 Task: Schedule a session for the global citizenship seminar.
Action: Mouse moved to (69, 110)
Screenshot: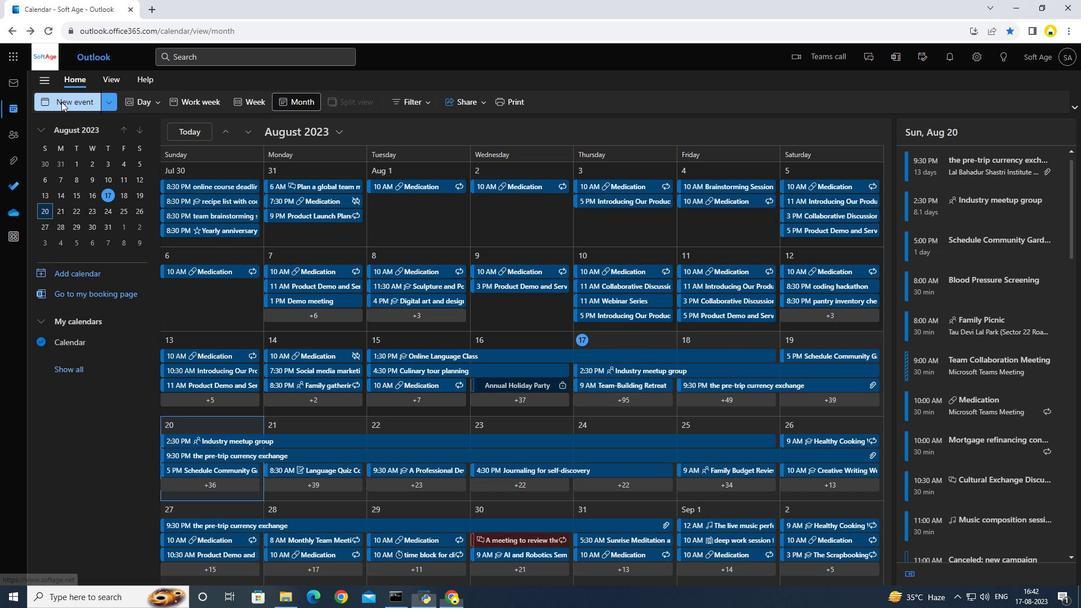 
Action: Mouse pressed left at (69, 110)
Screenshot: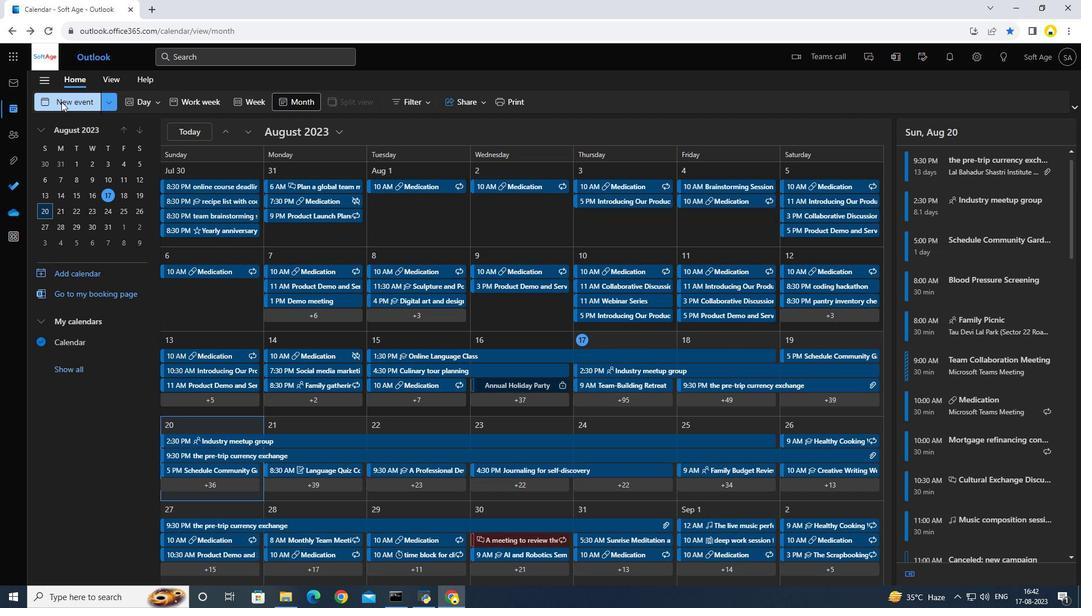 
Action: Mouse moved to (312, 184)
Screenshot: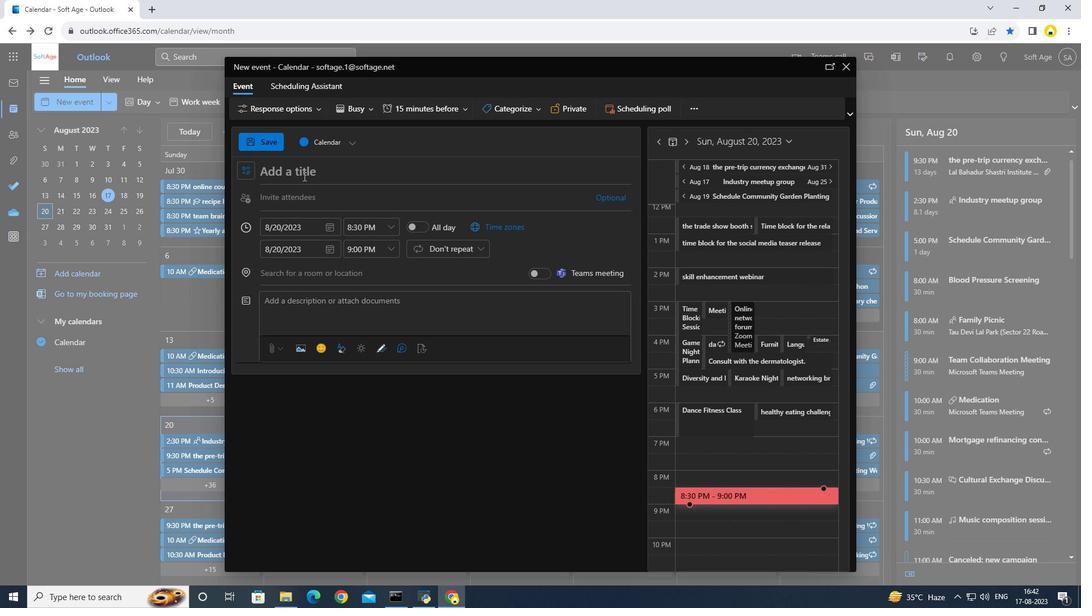 
Action: Key pressed <Key.caps_lock>S<Key.caps_lock>ession<Key.space>for<Key.space>the<Key.space>global<Key.space>citizenship<Key.space>seminar
Screenshot: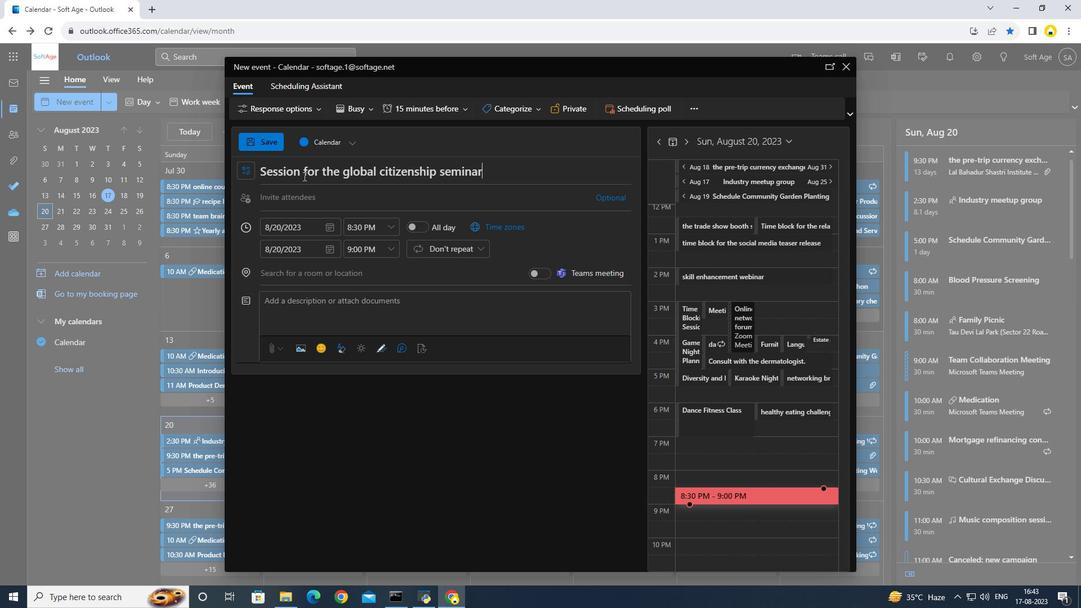 
Action: Mouse moved to (393, 236)
Screenshot: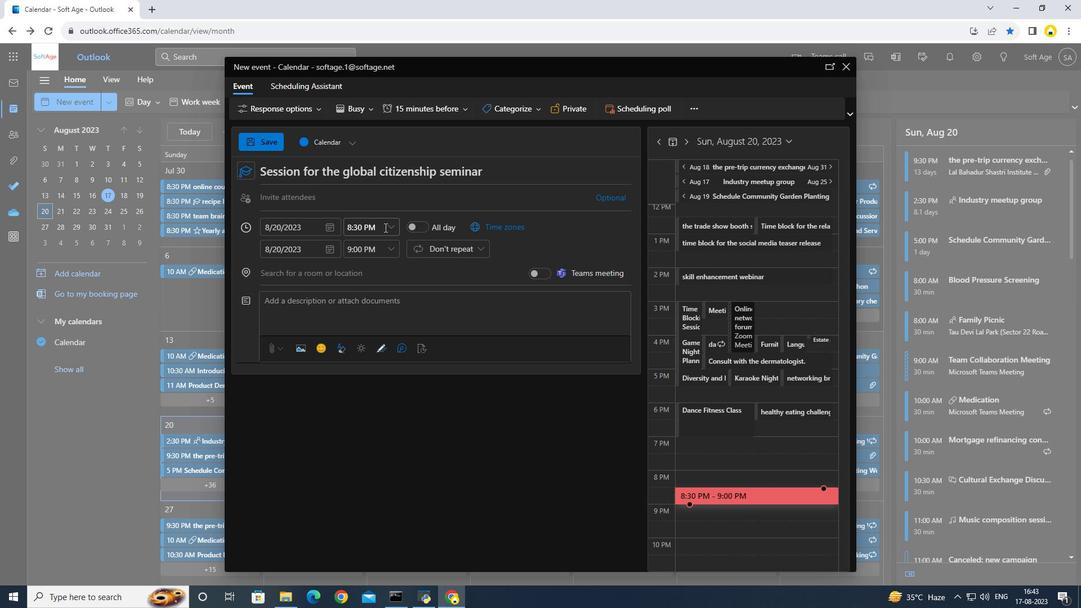 
Action: Mouse pressed left at (393, 236)
Screenshot: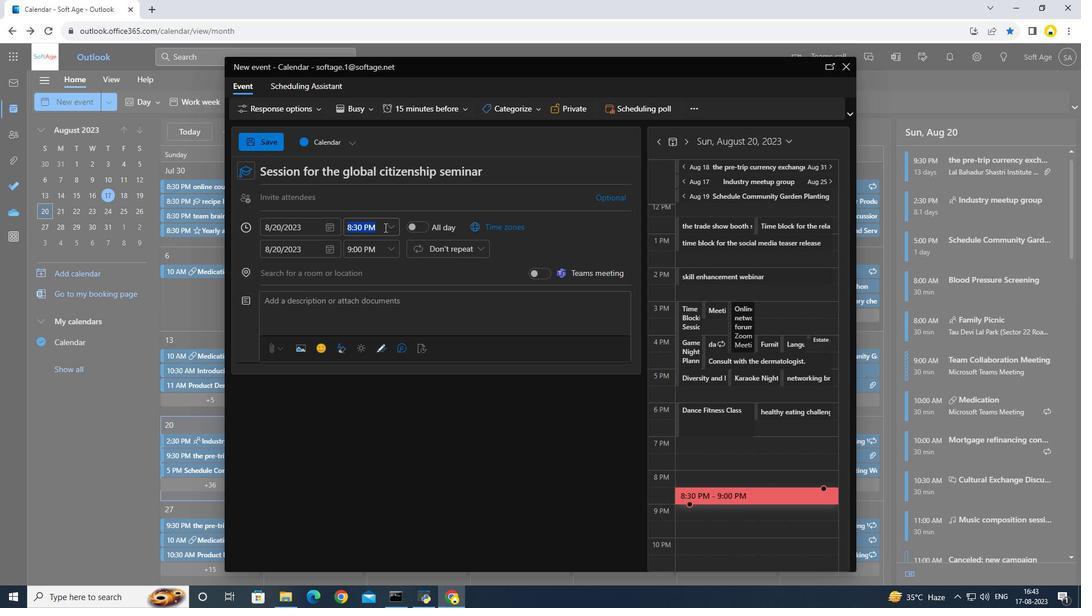 
Action: Mouse moved to (400, 235)
Screenshot: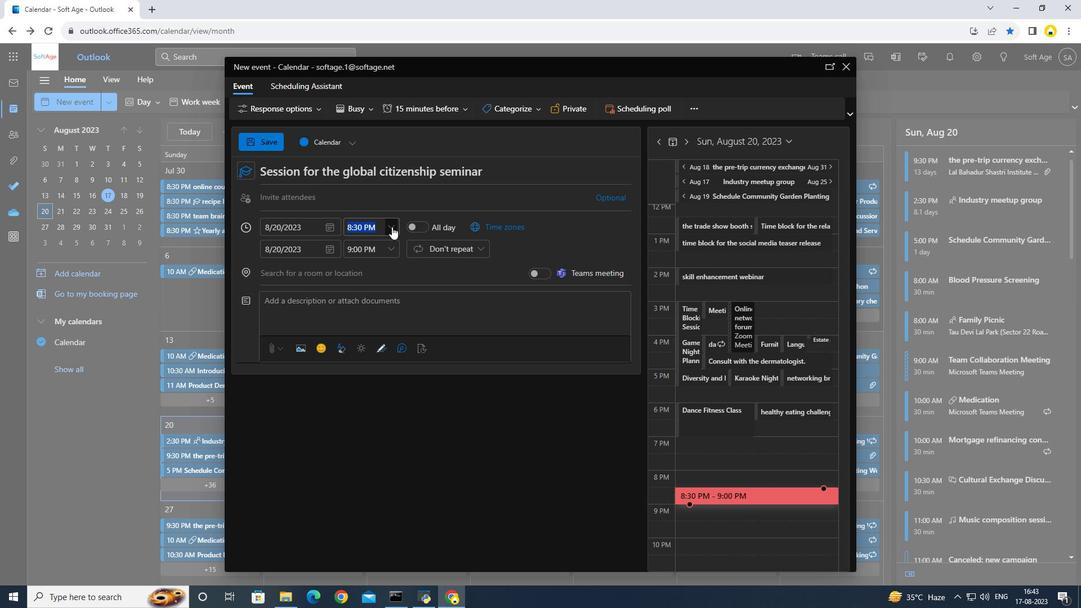 
Action: Mouse pressed left at (400, 235)
Screenshot: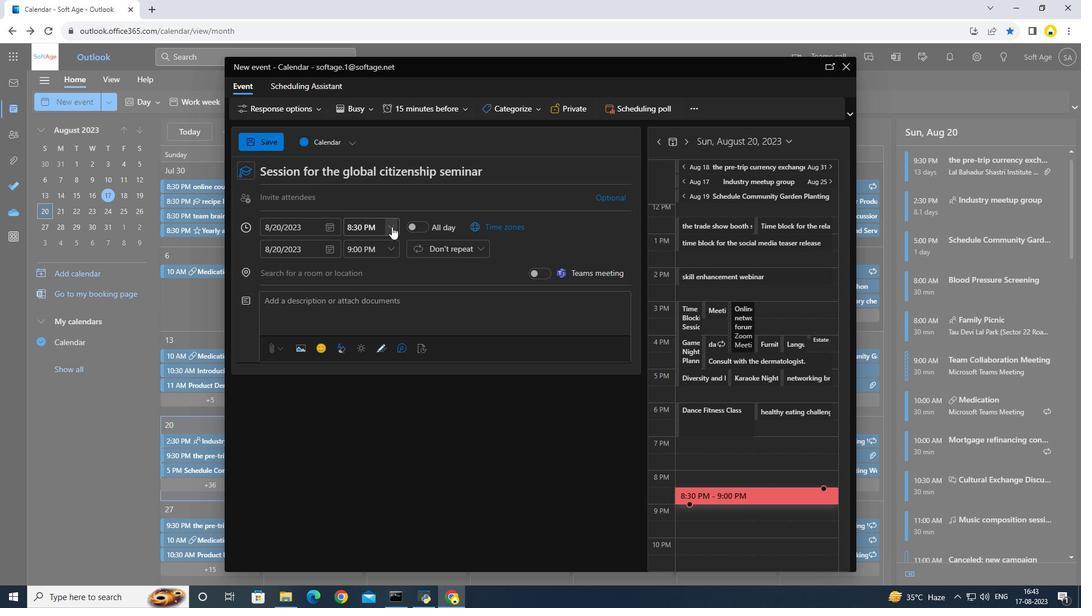 
Action: Mouse moved to (373, 277)
Screenshot: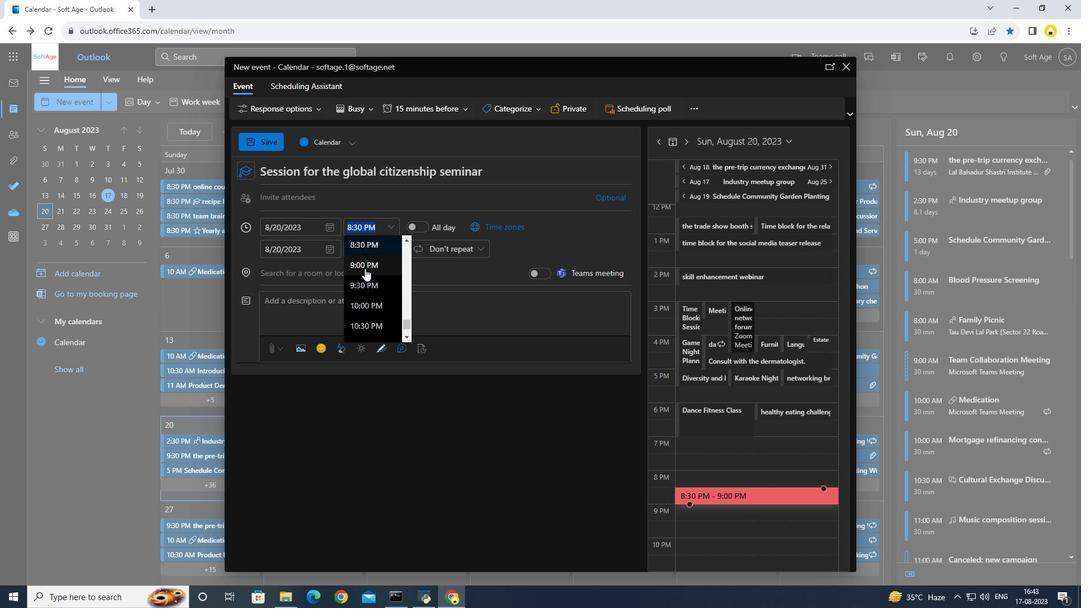 
Action: Mouse scrolled (373, 277) with delta (0, 0)
Screenshot: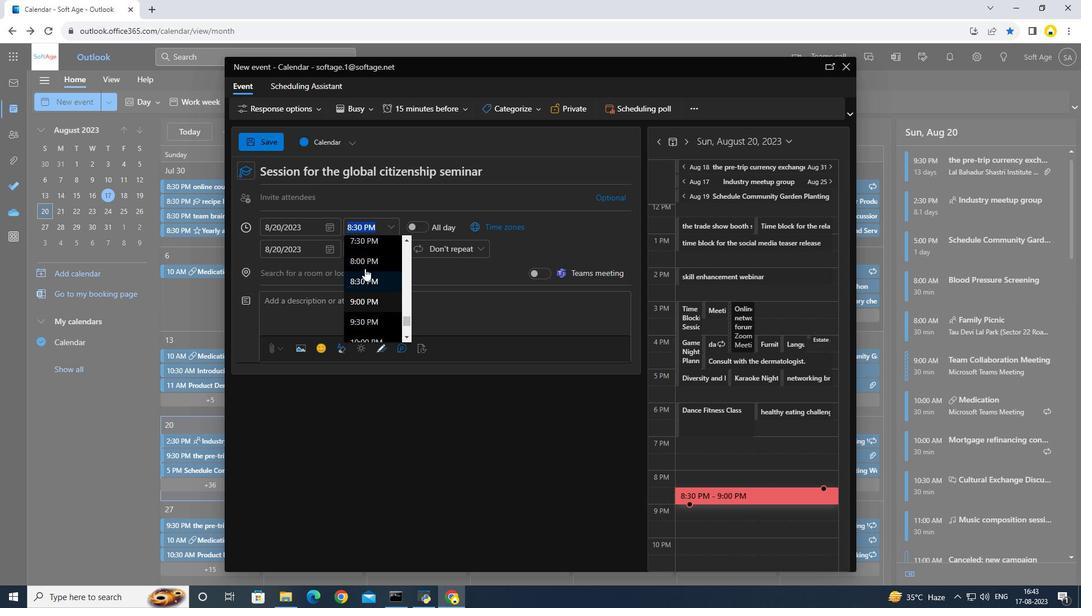 
Action: Mouse scrolled (373, 277) with delta (0, 0)
Screenshot: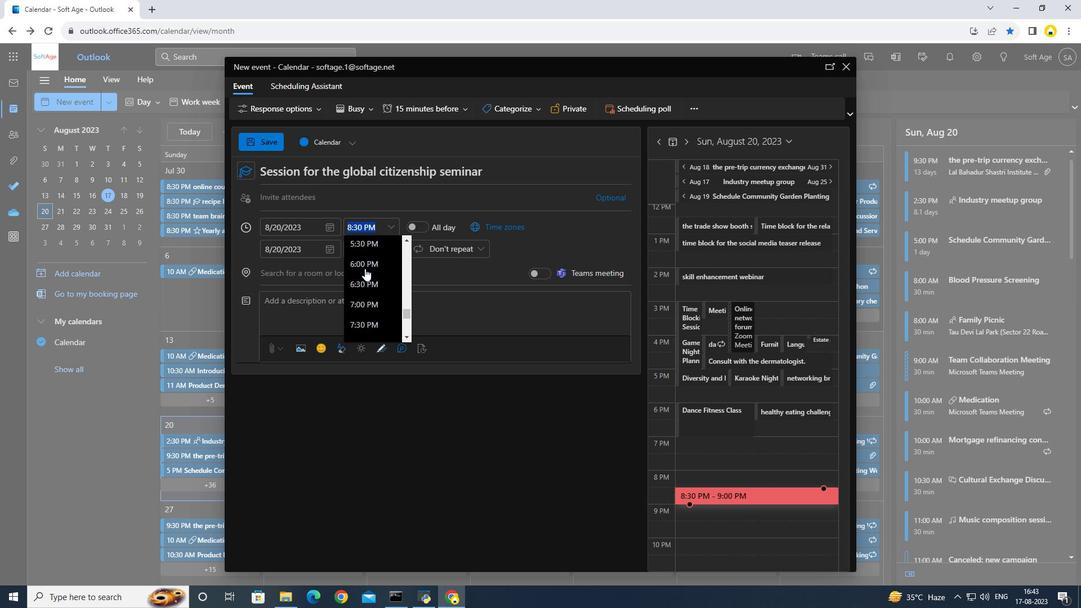 
Action: Mouse scrolled (373, 277) with delta (0, 0)
Screenshot: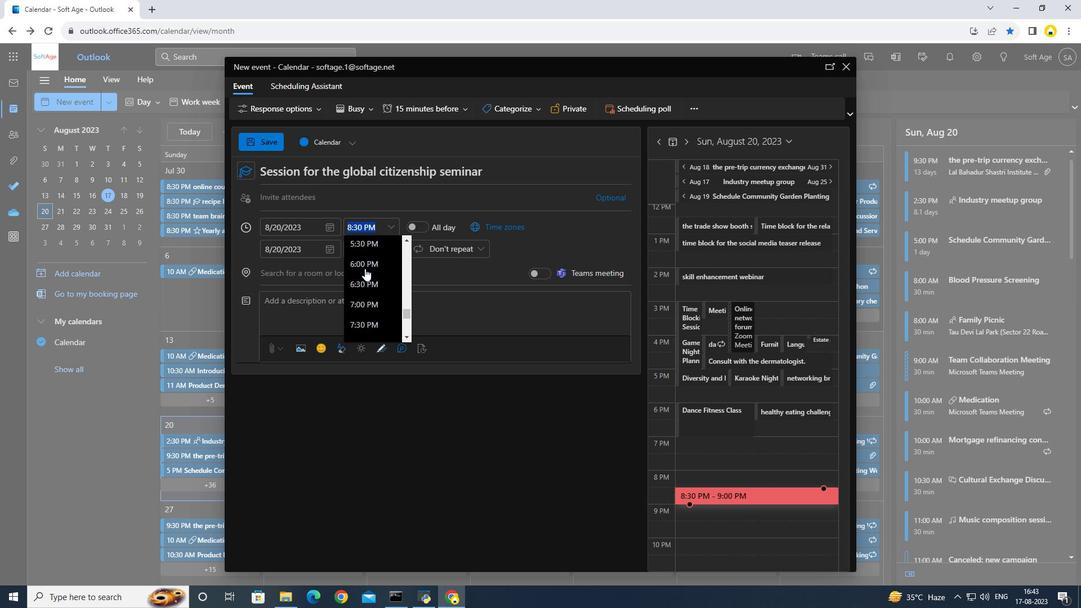 
Action: Mouse scrolled (373, 277) with delta (0, 0)
Screenshot: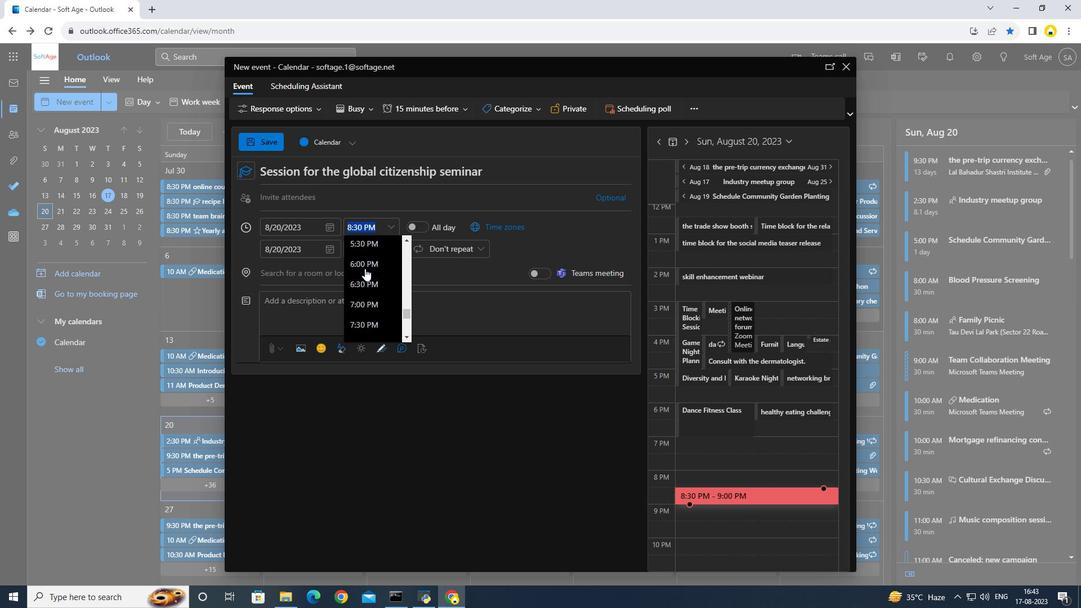 
Action: Mouse scrolled (373, 277) with delta (0, 0)
Screenshot: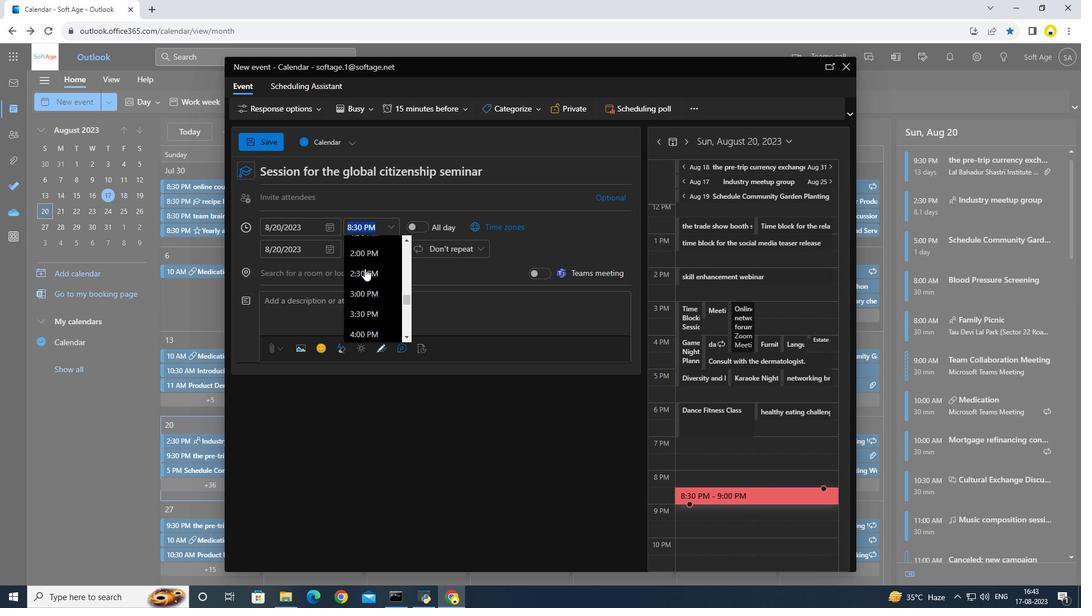 
Action: Mouse scrolled (373, 277) with delta (0, 0)
Screenshot: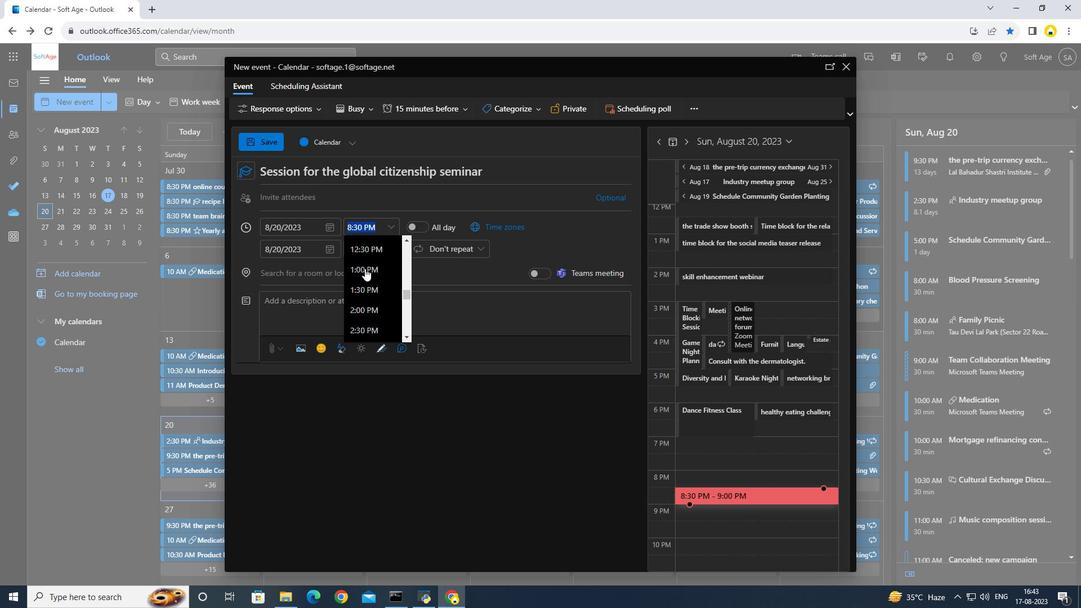 
Action: Mouse moved to (375, 269)
Screenshot: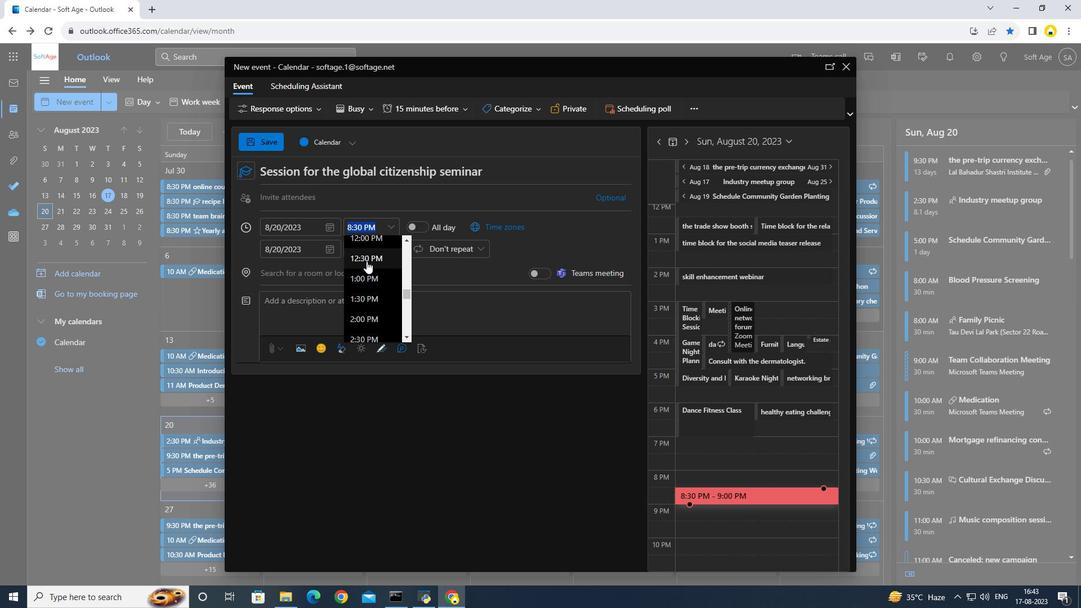 
Action: Mouse pressed left at (375, 269)
Screenshot: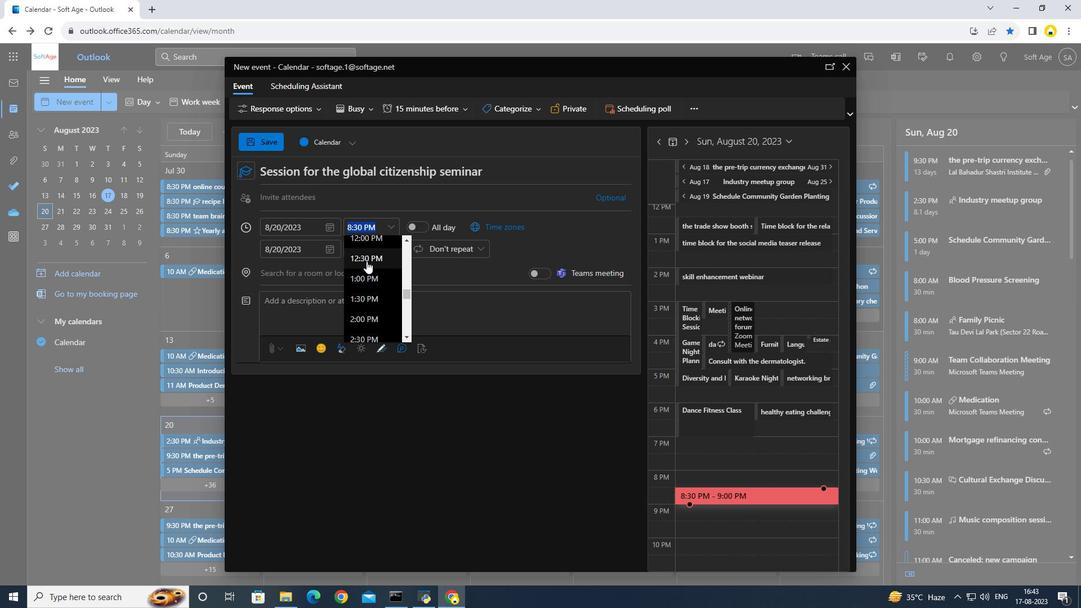 
Action: Mouse moved to (266, 143)
Screenshot: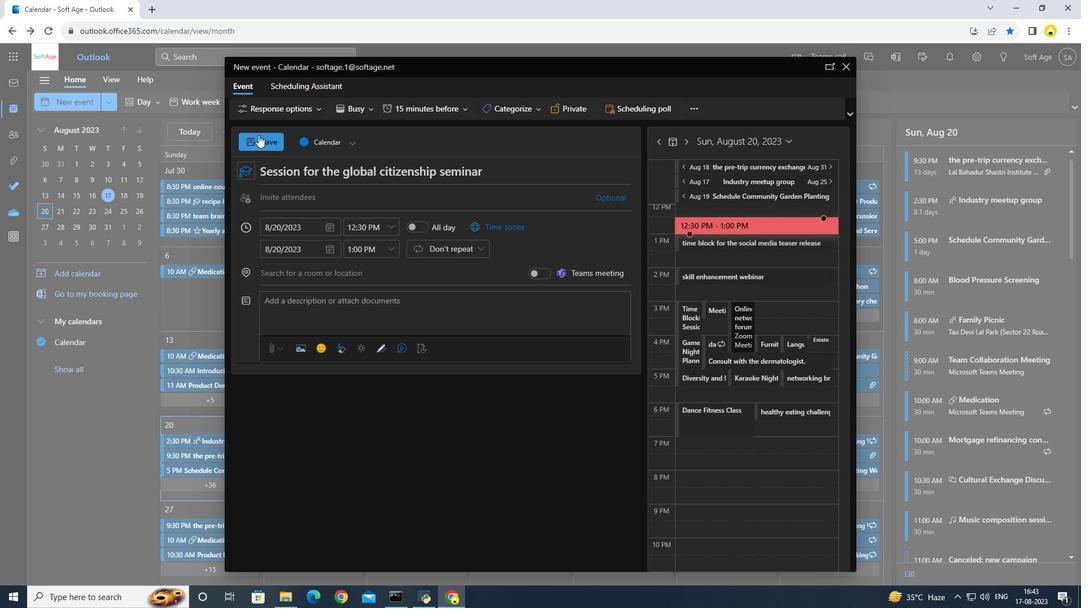 
Action: Mouse pressed left at (266, 143)
Screenshot: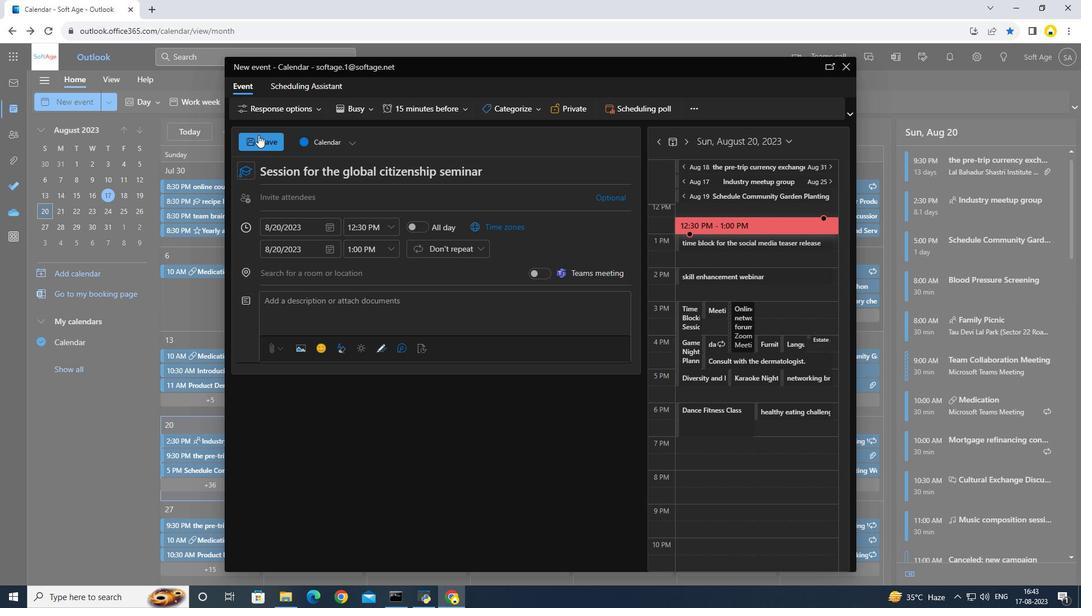 
